 Task: Create Workspace Customer Analytics Workspace description Manage and track company intellectual property and patents. Workspace type Small Business
Action: Mouse moved to (412, 88)
Screenshot: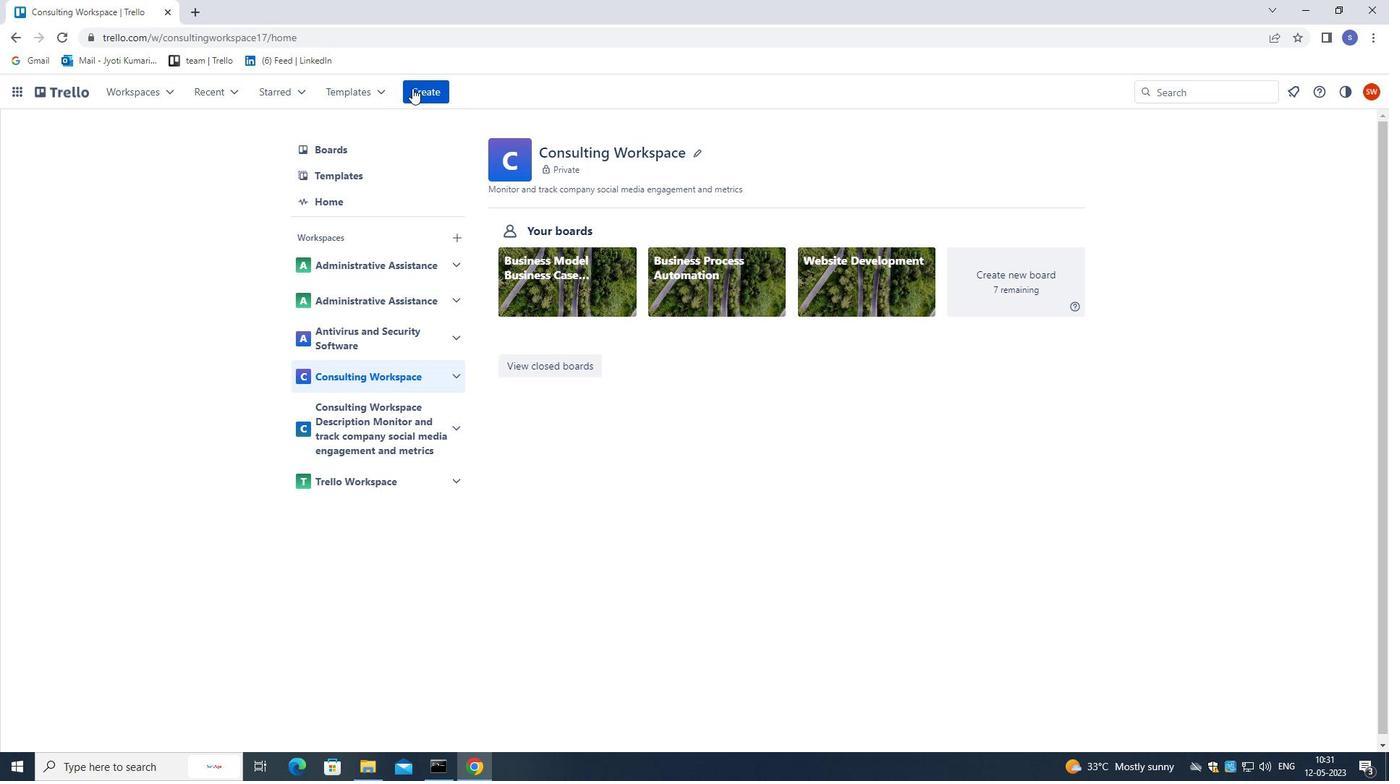 
Action: Mouse pressed left at (412, 88)
Screenshot: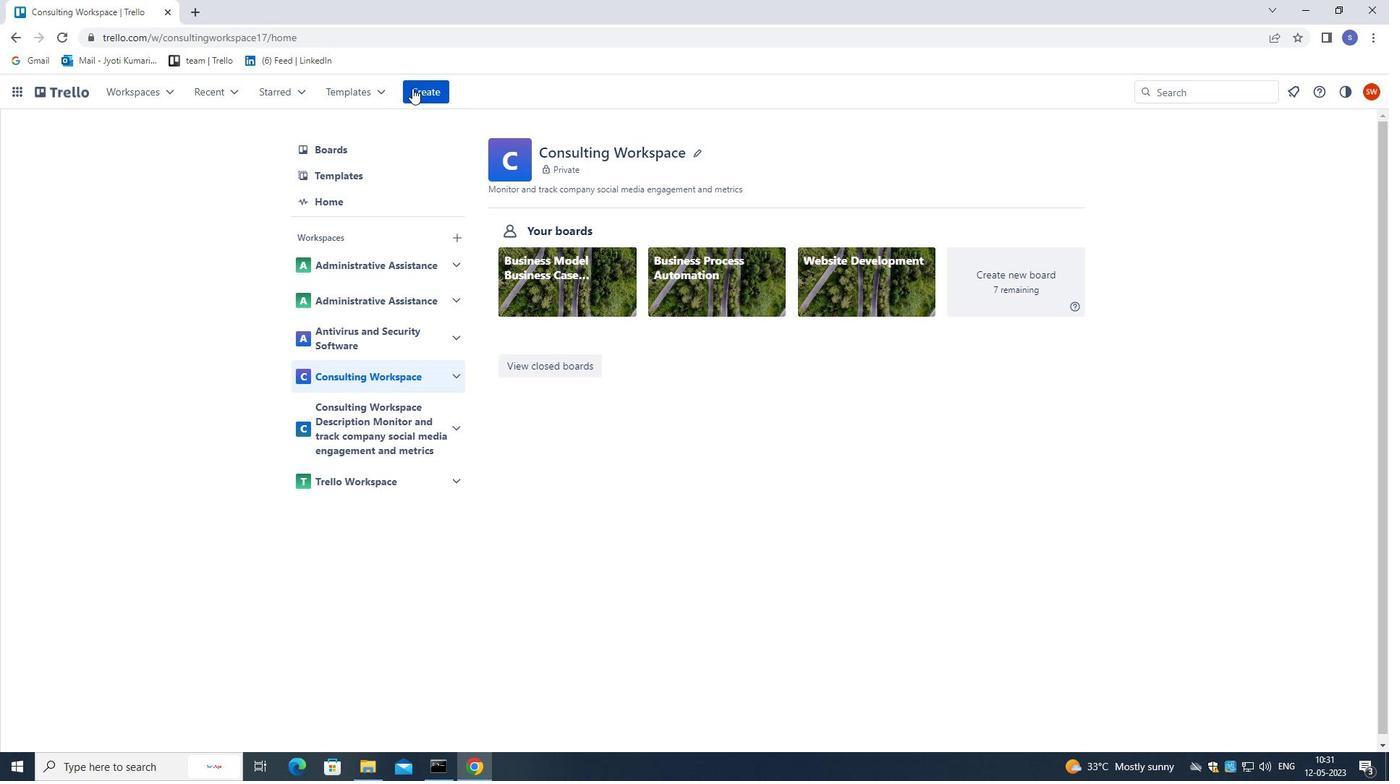 
Action: Mouse moved to (462, 249)
Screenshot: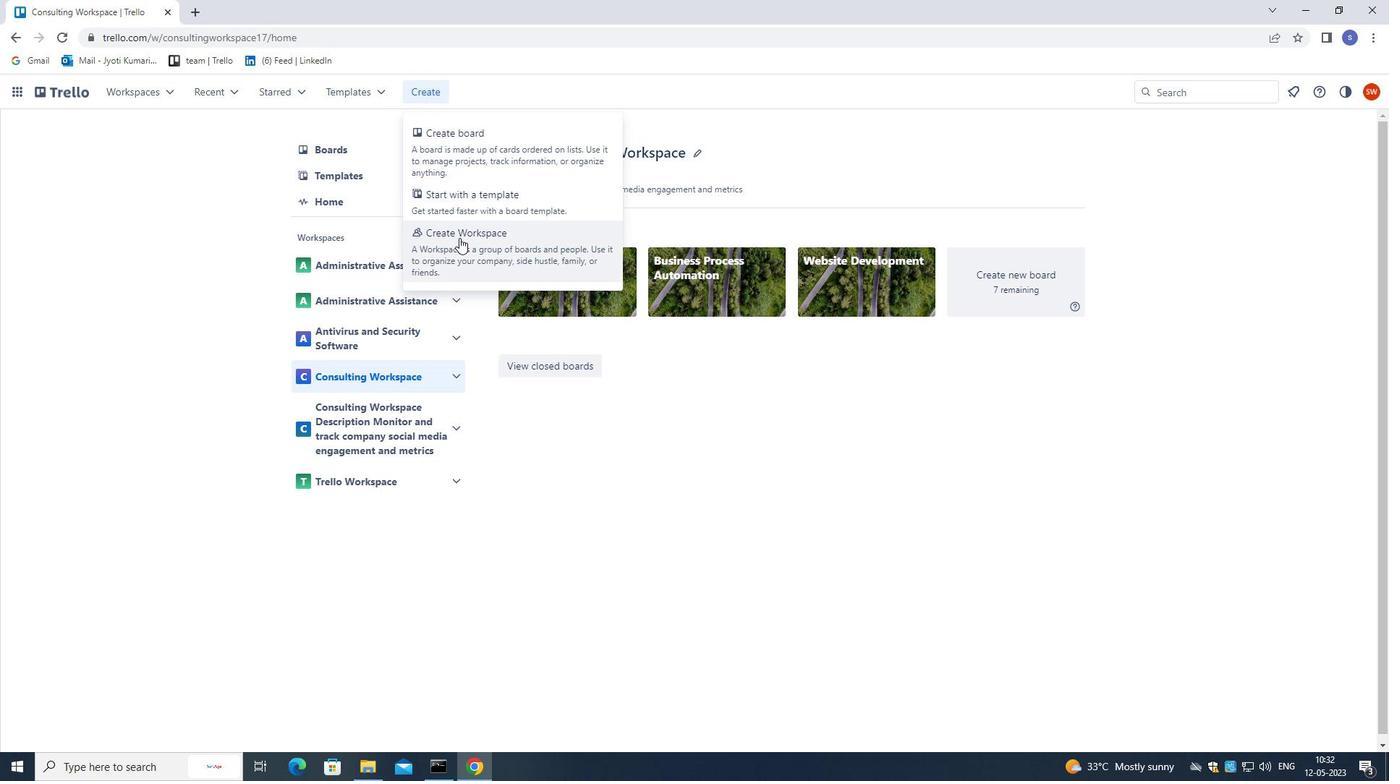 
Action: Mouse pressed left at (462, 249)
Screenshot: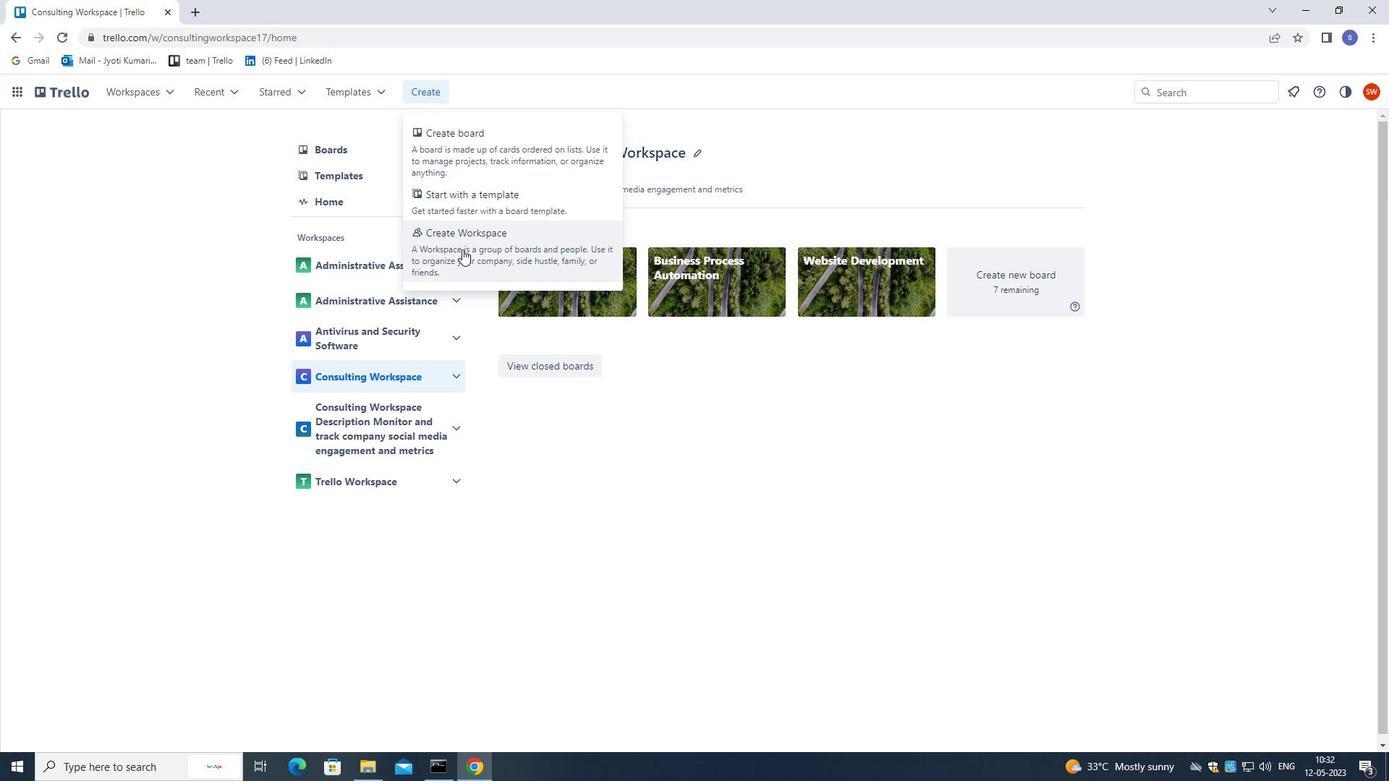 
Action: Mouse moved to (462, 249)
Screenshot: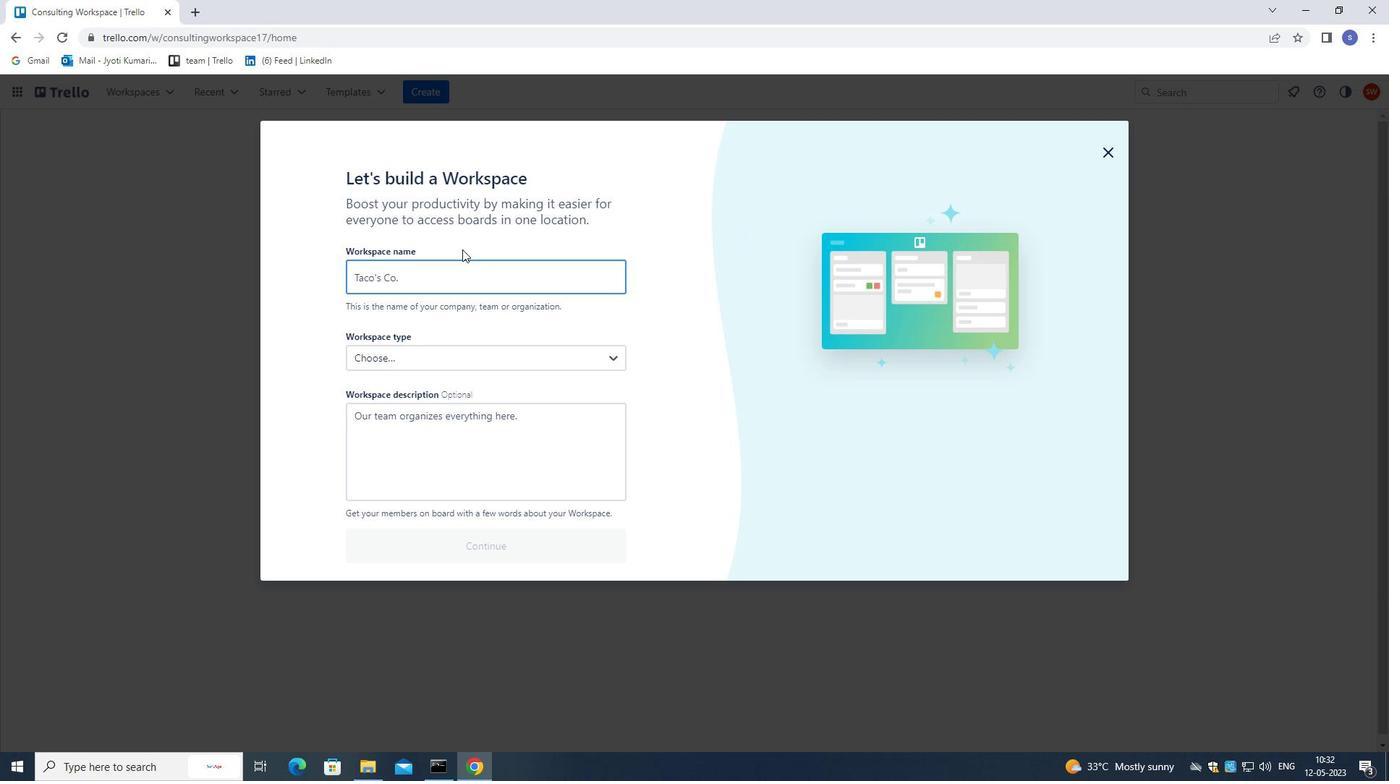 
Action: Key pressed <Key.shift>CUSTOMER<Key.space><Key.shift>ANALYSIS<Key.enter>
Screenshot: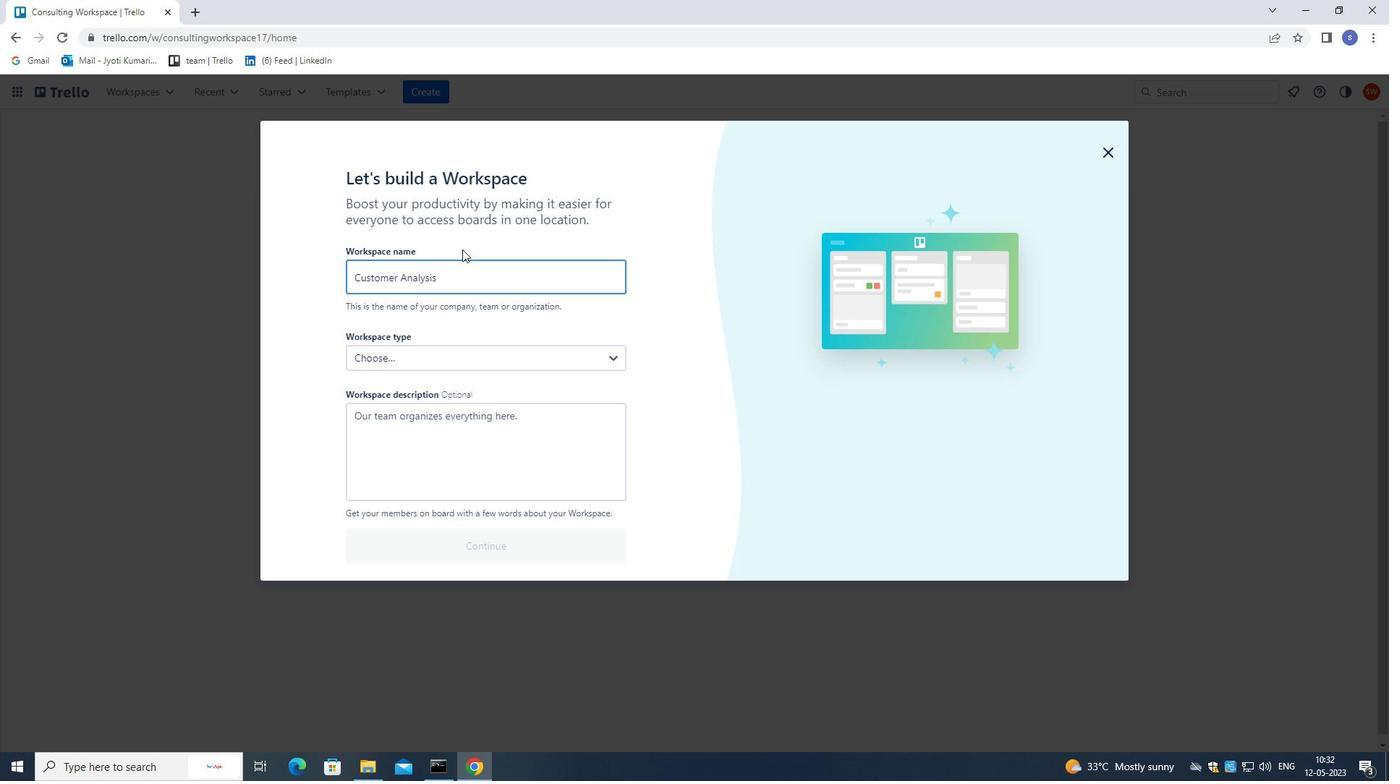
Action: Mouse moved to (448, 360)
Screenshot: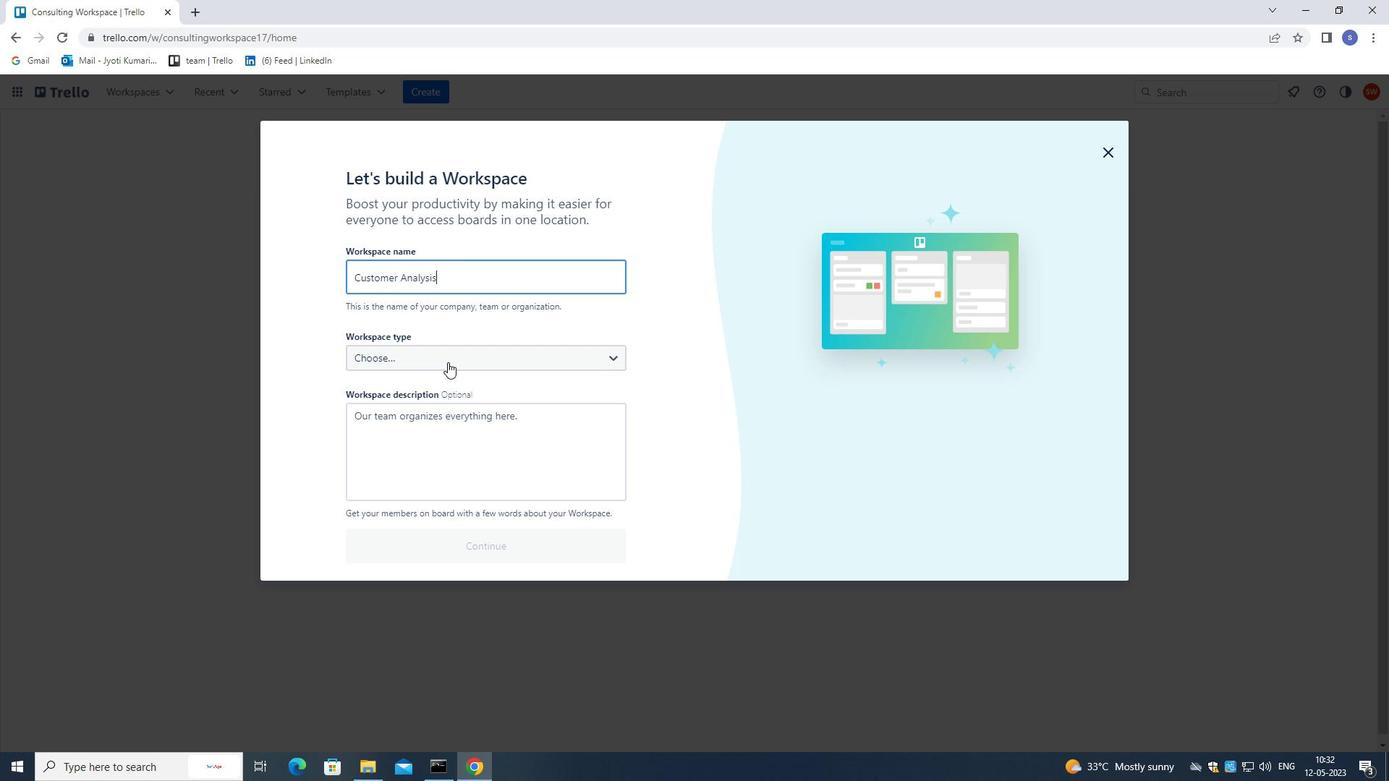 
Action: Mouse pressed left at (448, 360)
Screenshot: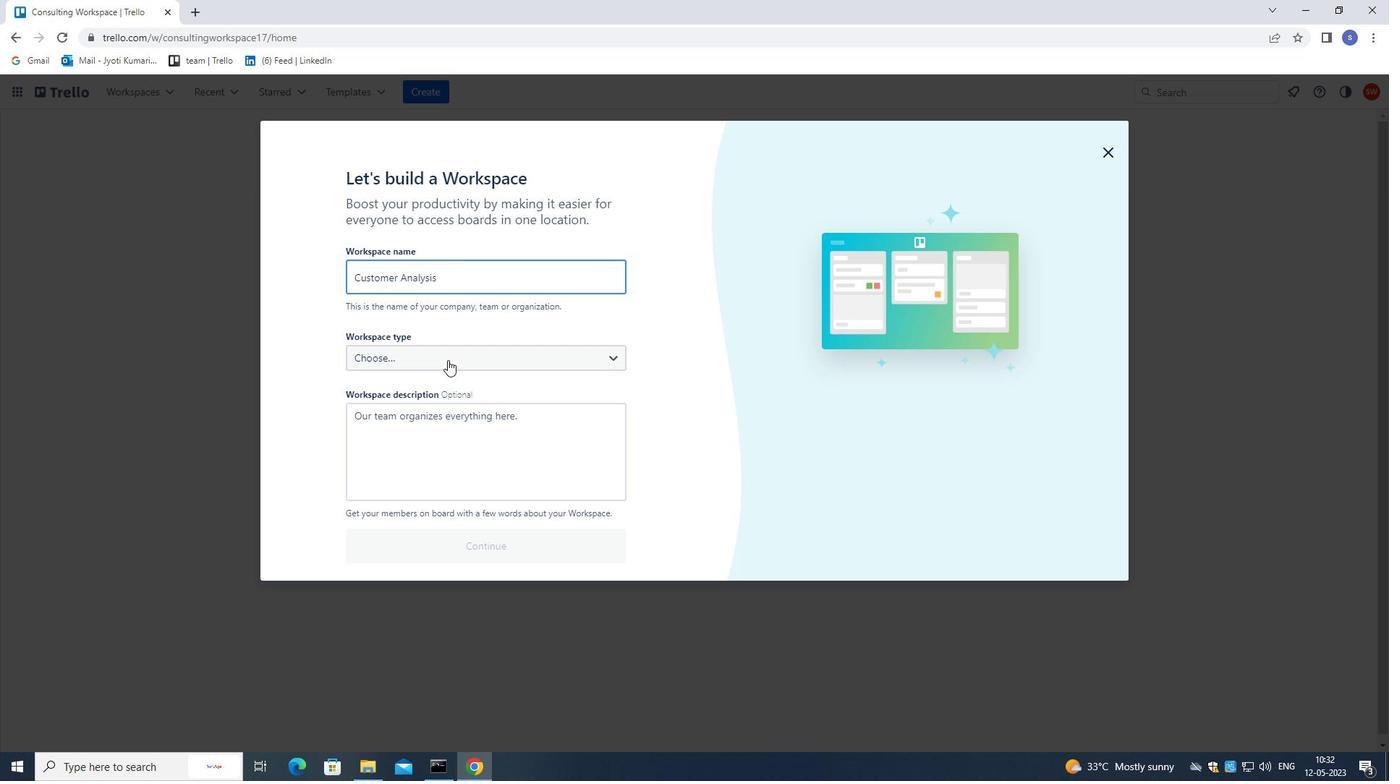 
Action: Mouse moved to (445, 432)
Screenshot: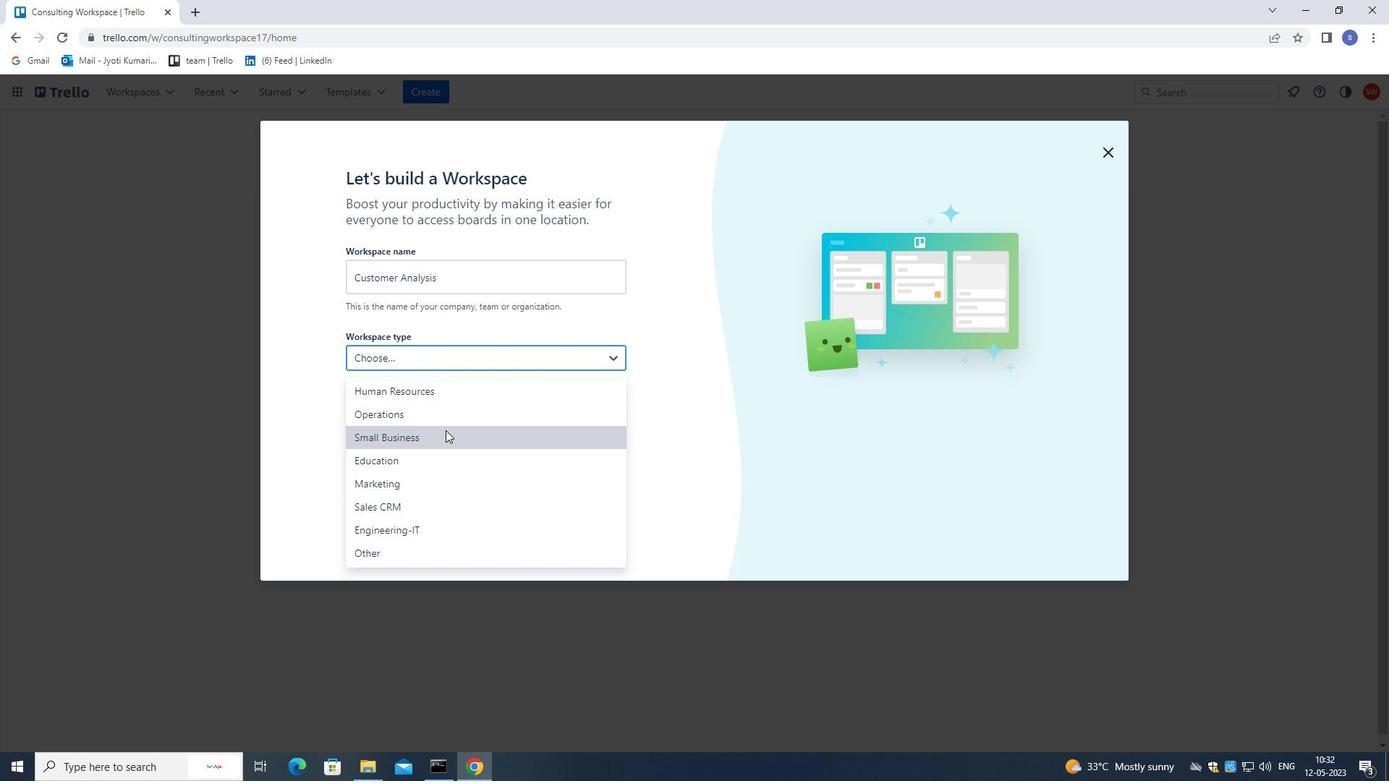 
Action: Mouse pressed left at (445, 432)
Screenshot: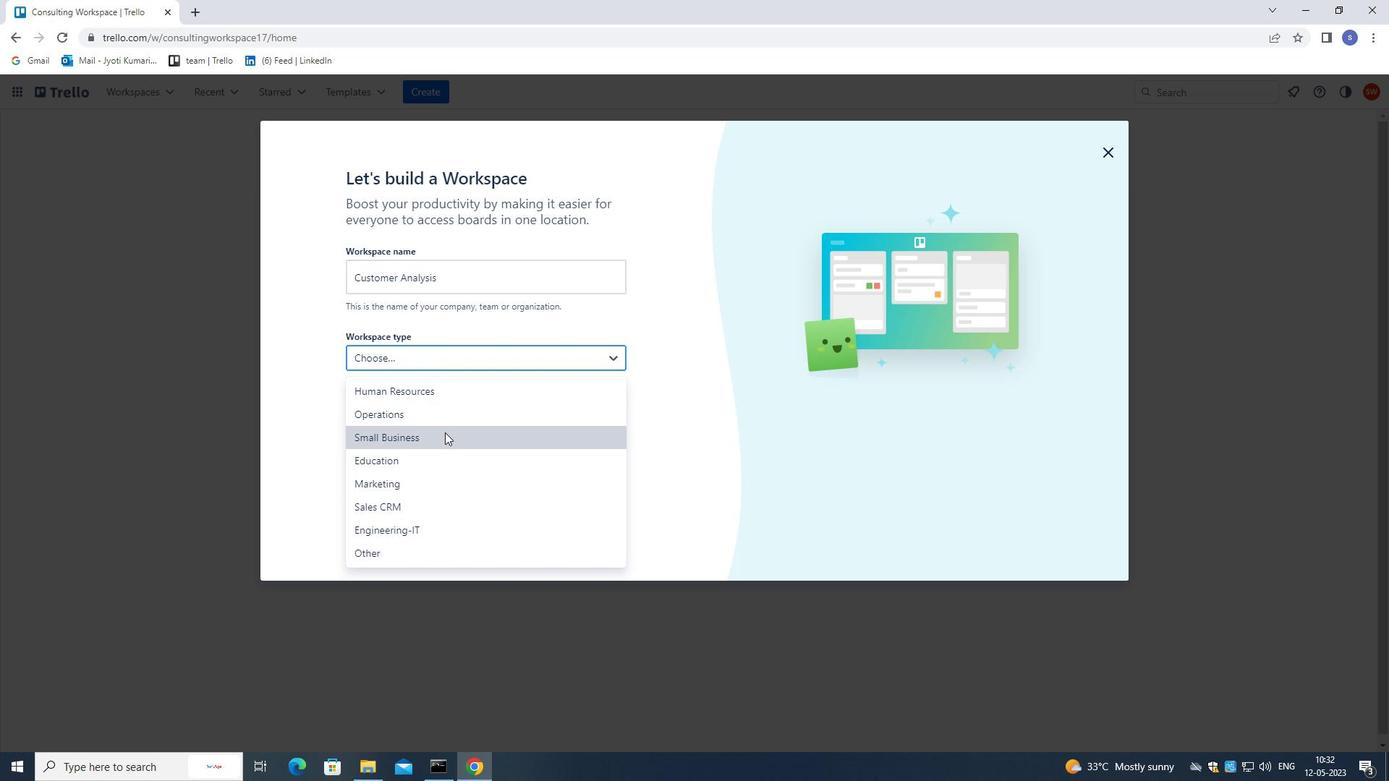 
Action: Mouse moved to (437, 397)
Screenshot: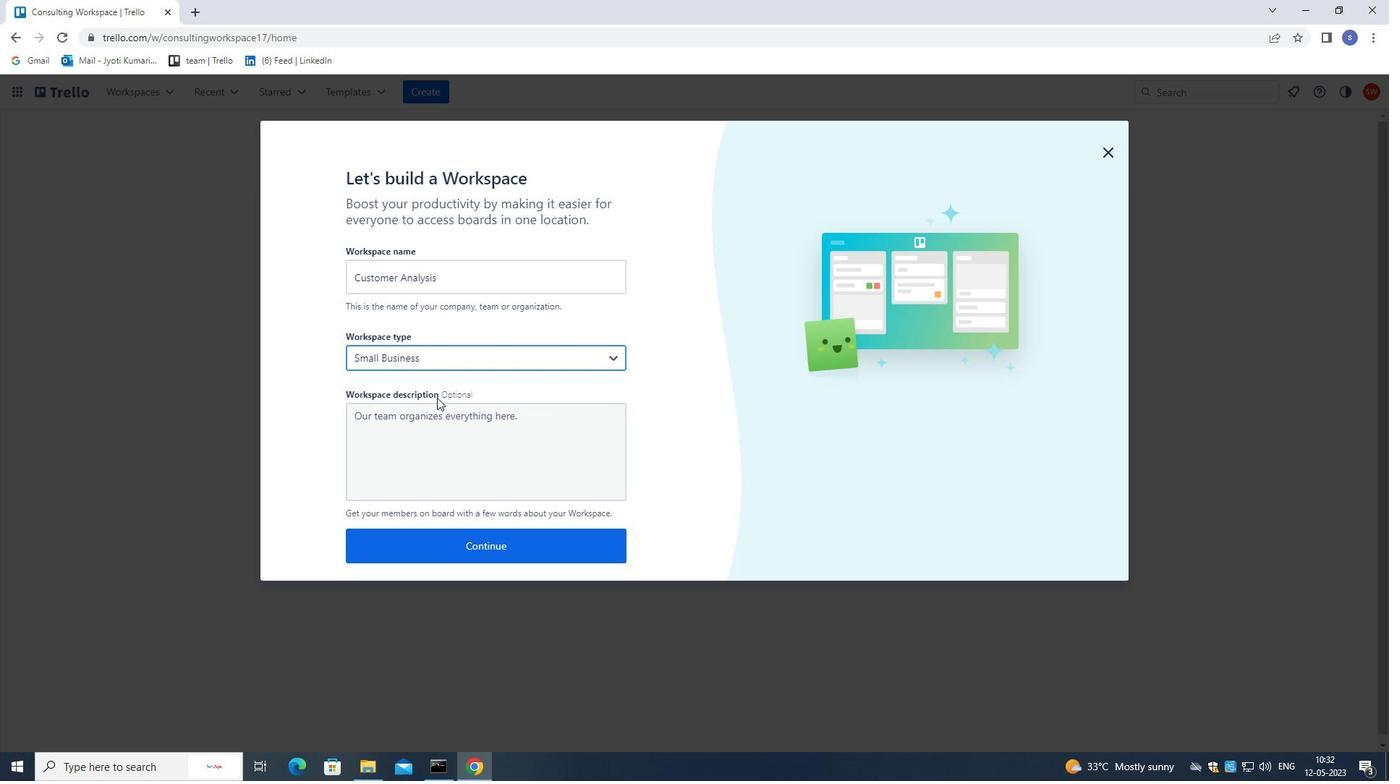 
Action: Mouse pressed left at (437, 397)
Screenshot: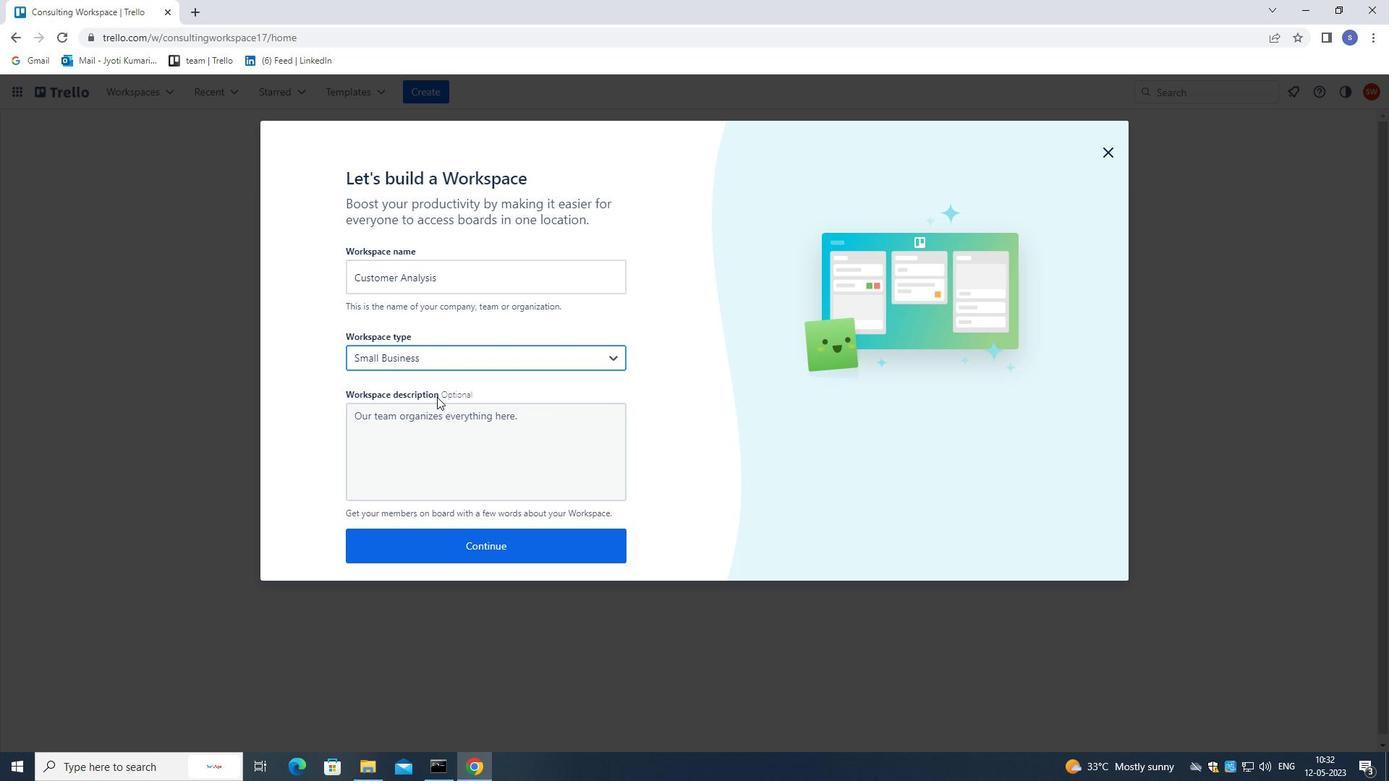 
Action: Mouse moved to (435, 421)
Screenshot: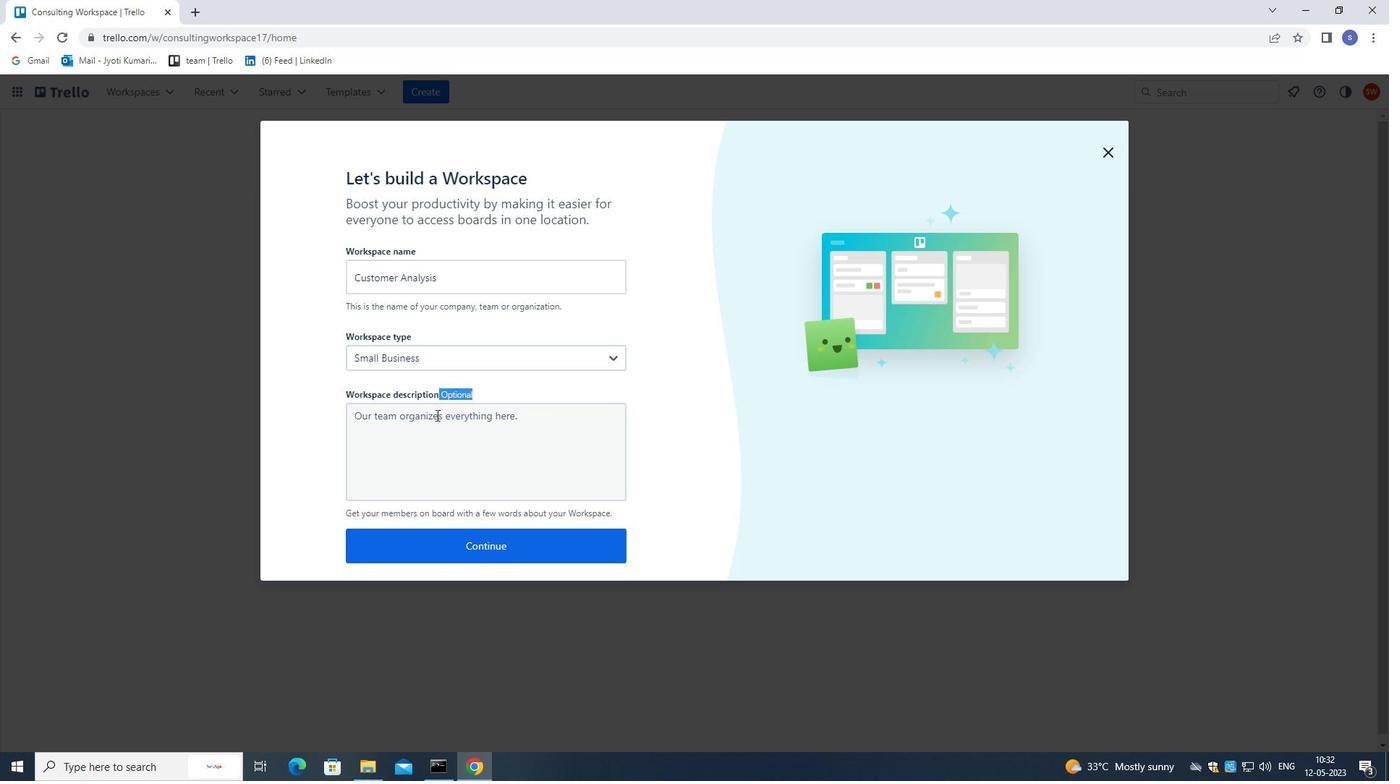 
Action: Mouse pressed left at (435, 421)
Screenshot: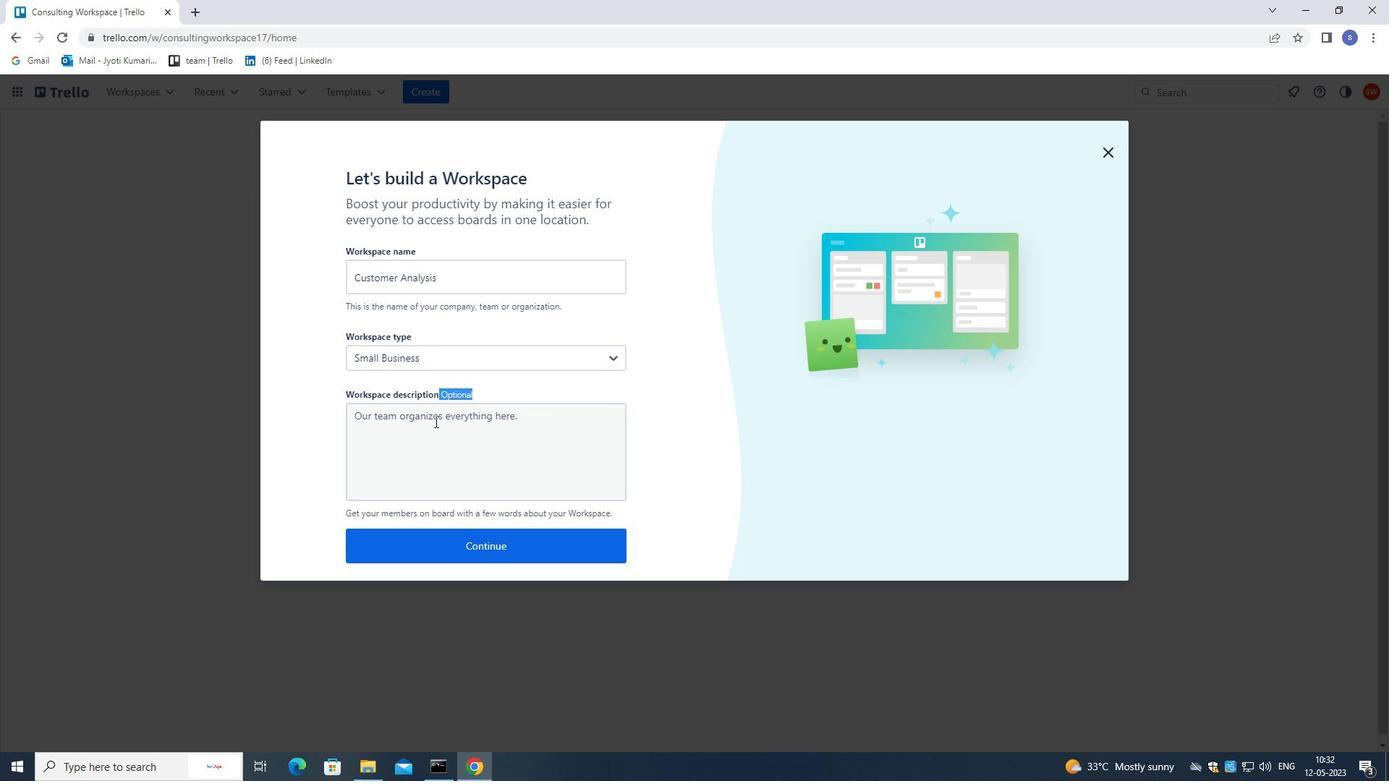 
Action: Key pressed <Key.shift>MANAGE<Key.space><Key.shift>AND<Key.space><Key.shift>TRACK<Key.space><Key.shift><Key.shift>COMAPY<Key.backspace><Key.backspace><Key.backspace>PANY<Key.space><Key.shift>INTELLIGENT<Key.space>PROPERTY<Key.space>AND<Key.space>PATENTS<Key.space><Key.backspace>.
Screenshot: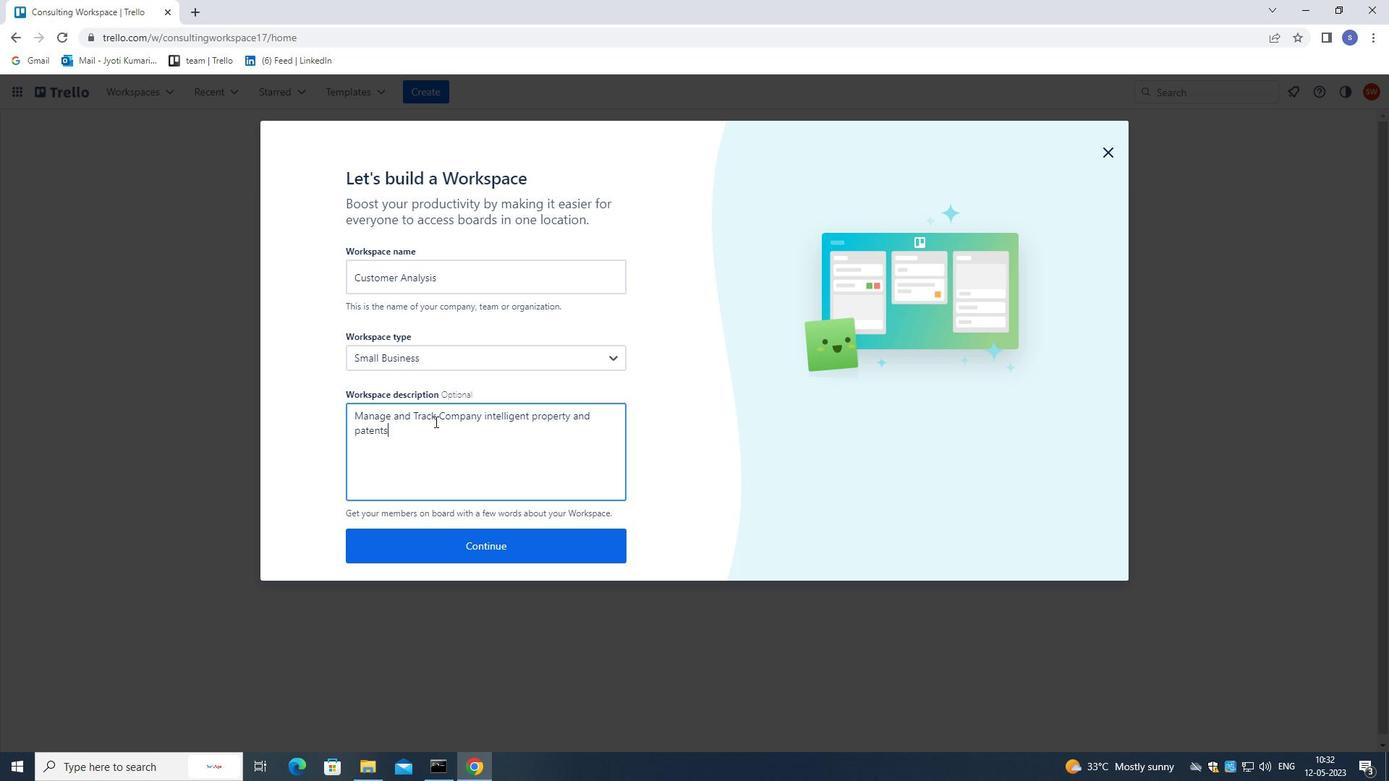 
Action: Mouse moved to (451, 547)
Screenshot: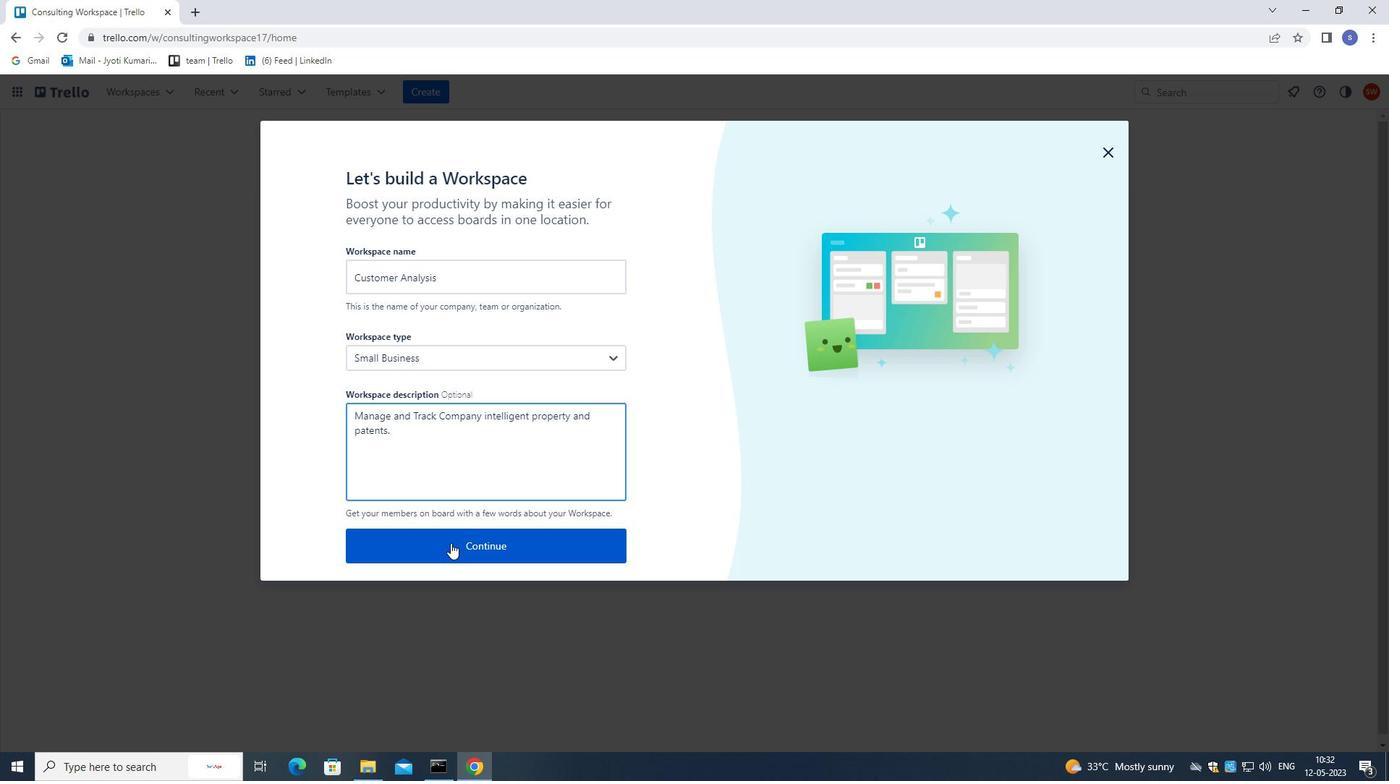 
Action: Mouse pressed left at (451, 547)
Screenshot: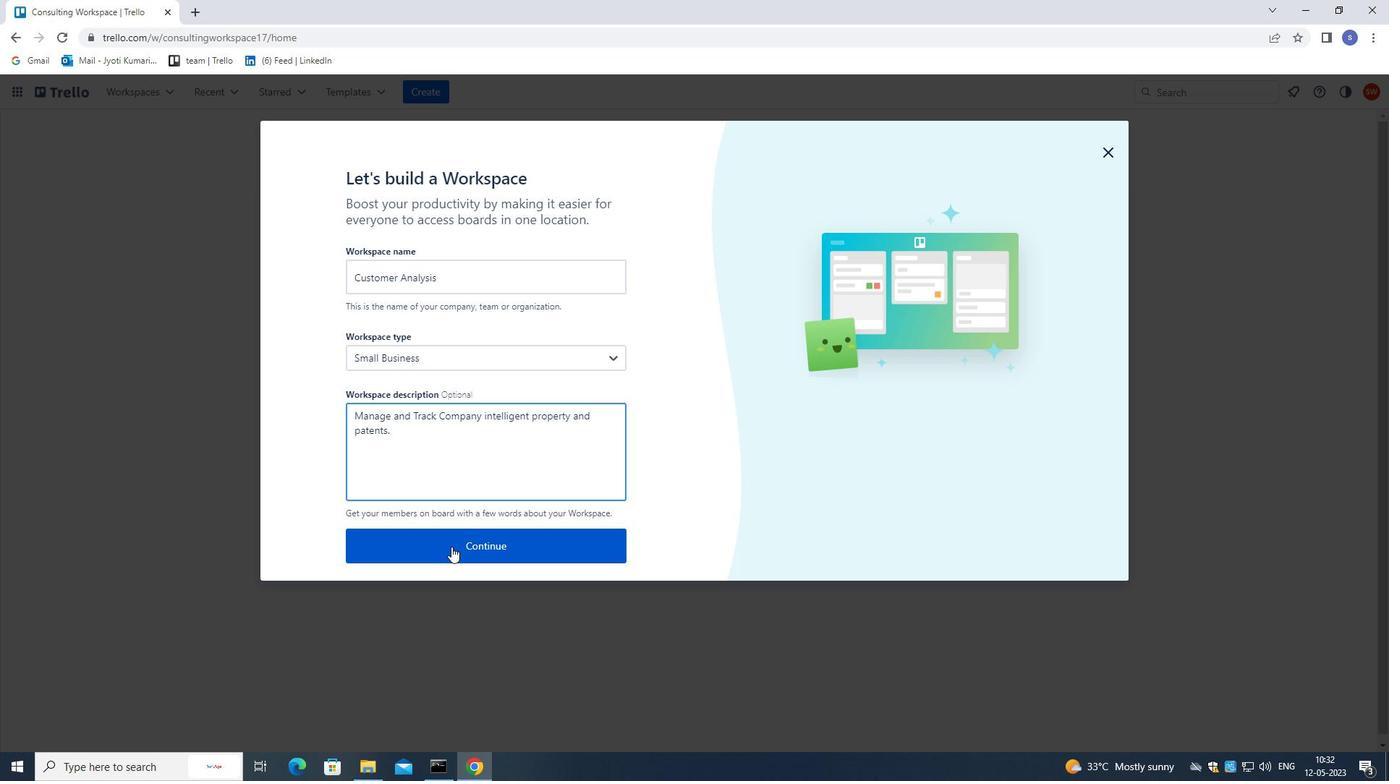 
